 Task: Send the message to the host of Orderville, Utah, US- Hello! I'm interested in your listing for 01/Dec/2023. Is it still available during that time?.
Action: Mouse moved to (704, 113)
Screenshot: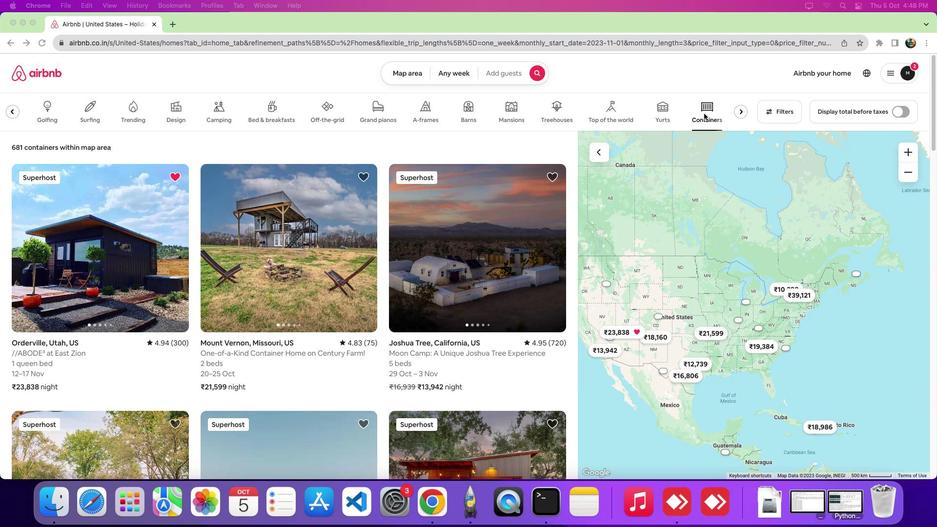
Action: Mouse pressed left at (704, 113)
Screenshot: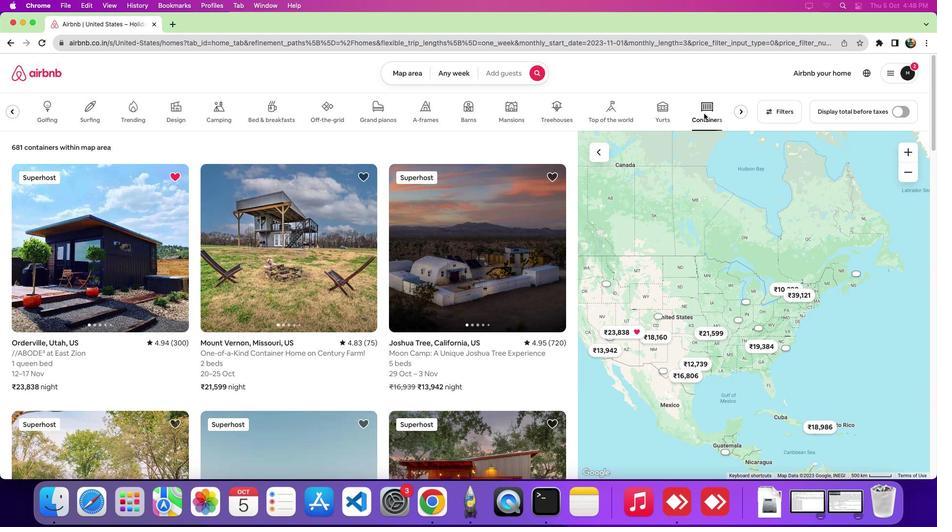 
Action: Mouse moved to (129, 274)
Screenshot: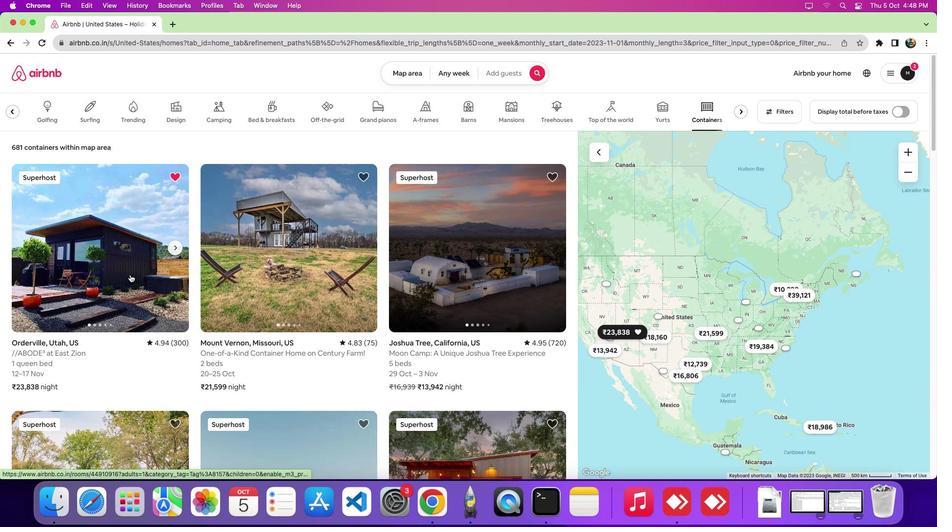 
Action: Mouse pressed left at (129, 274)
Screenshot: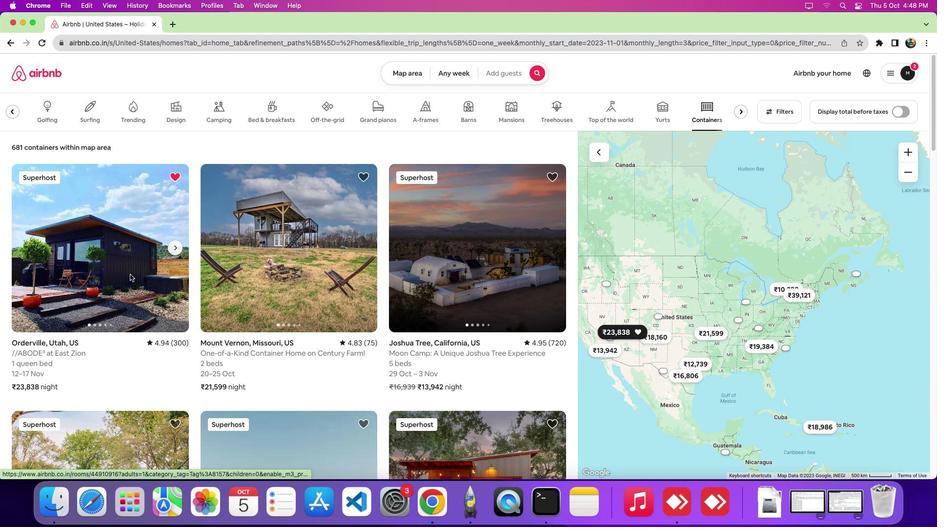 
Action: Mouse moved to (563, 248)
Screenshot: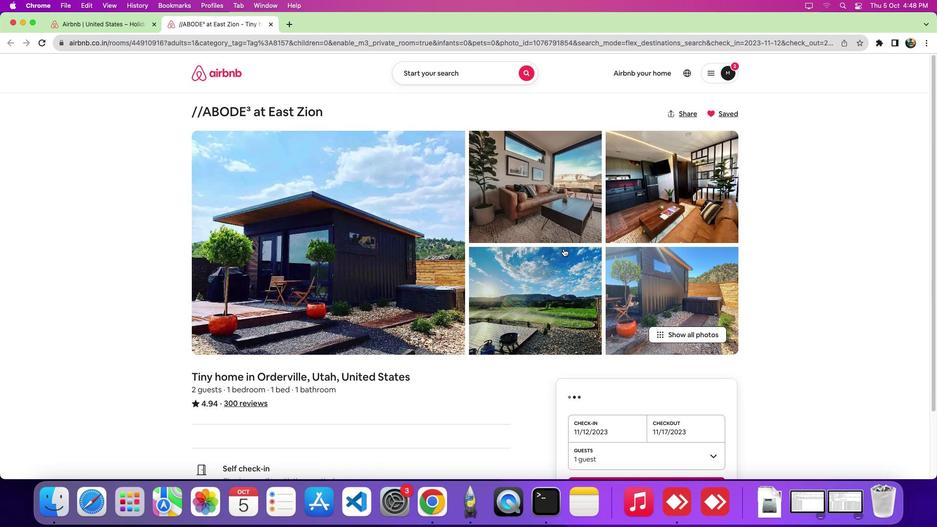 
Action: Mouse scrolled (563, 248) with delta (0, 0)
Screenshot: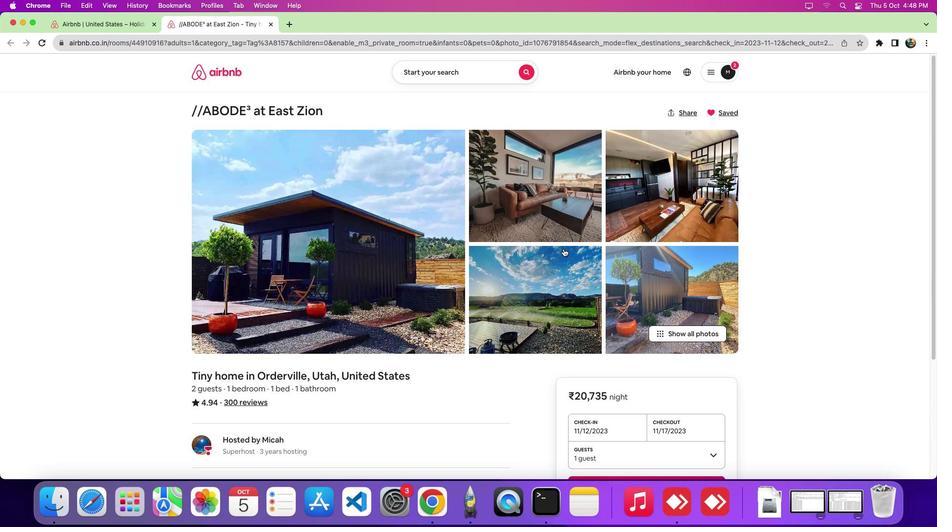 
Action: Mouse scrolled (563, 248) with delta (0, 0)
Screenshot: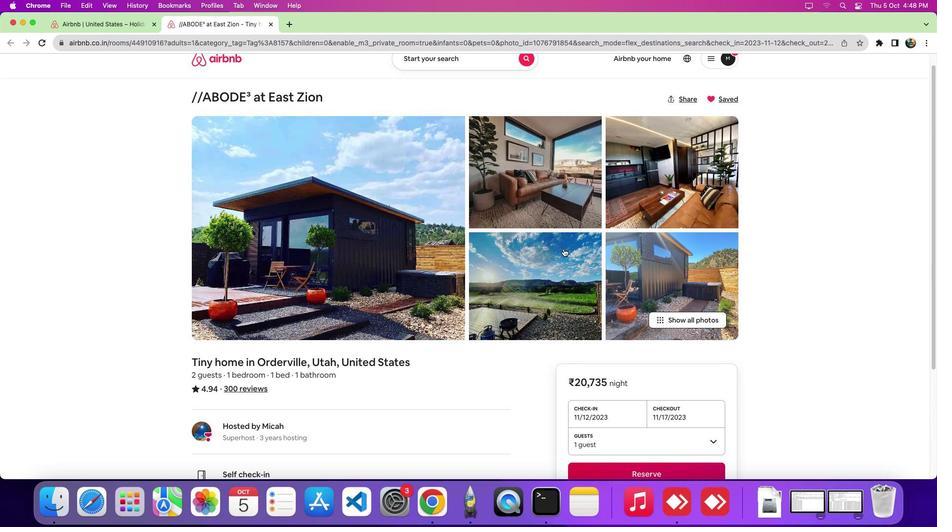
Action: Mouse scrolled (563, 248) with delta (0, -1)
Screenshot: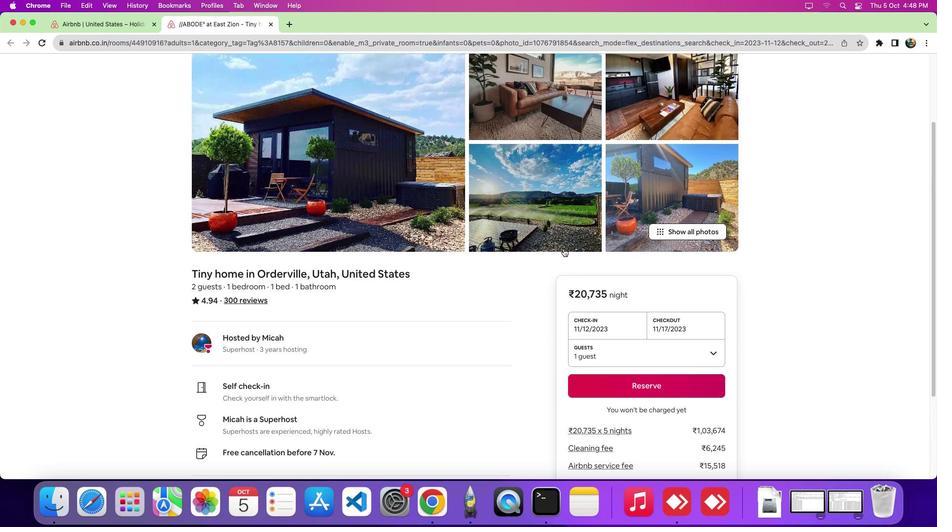 
Action: Mouse scrolled (563, 248) with delta (0, -4)
Screenshot: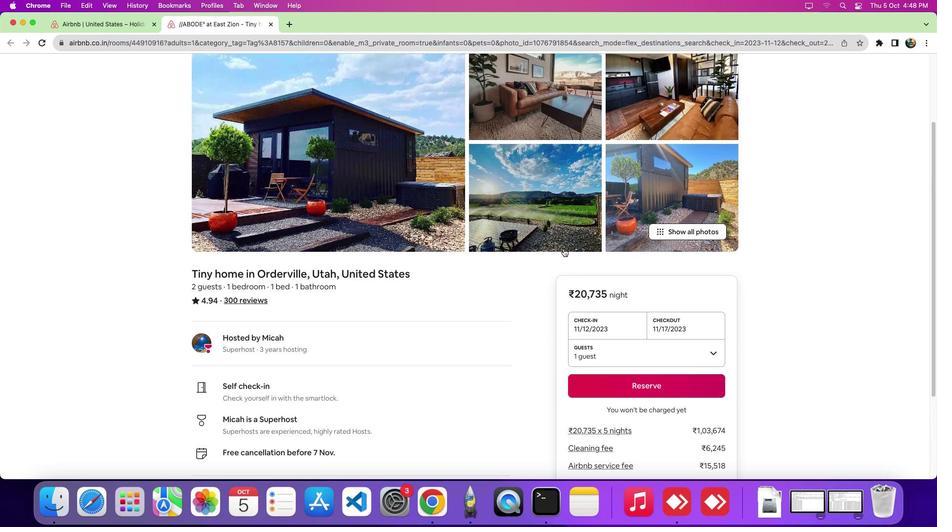 
Action: Mouse scrolled (563, 248) with delta (0, -5)
Screenshot: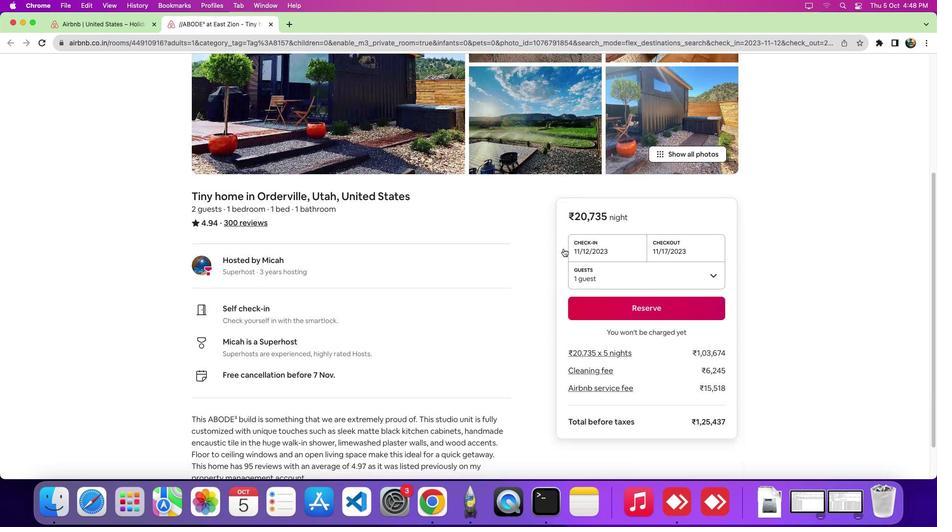 
Action: Mouse scrolled (563, 248) with delta (0, 0)
Screenshot: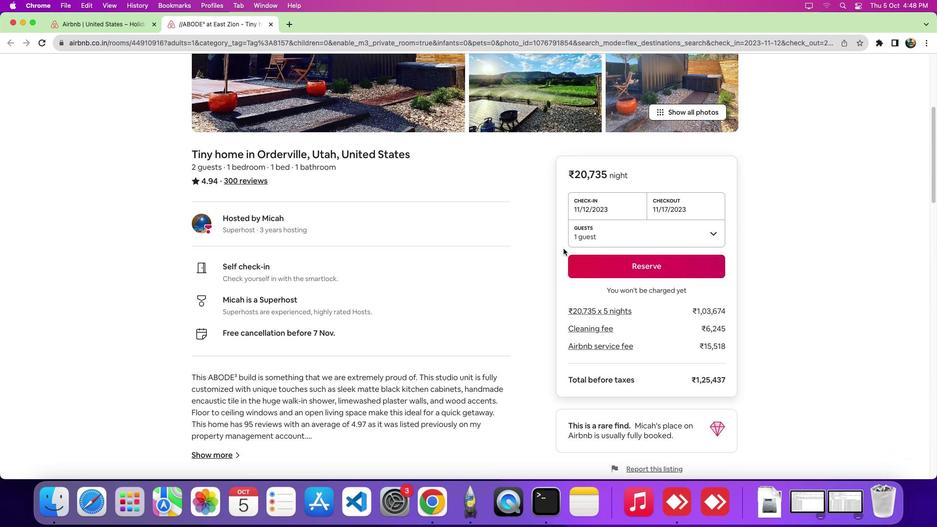 
Action: Mouse scrolled (563, 248) with delta (0, 0)
Screenshot: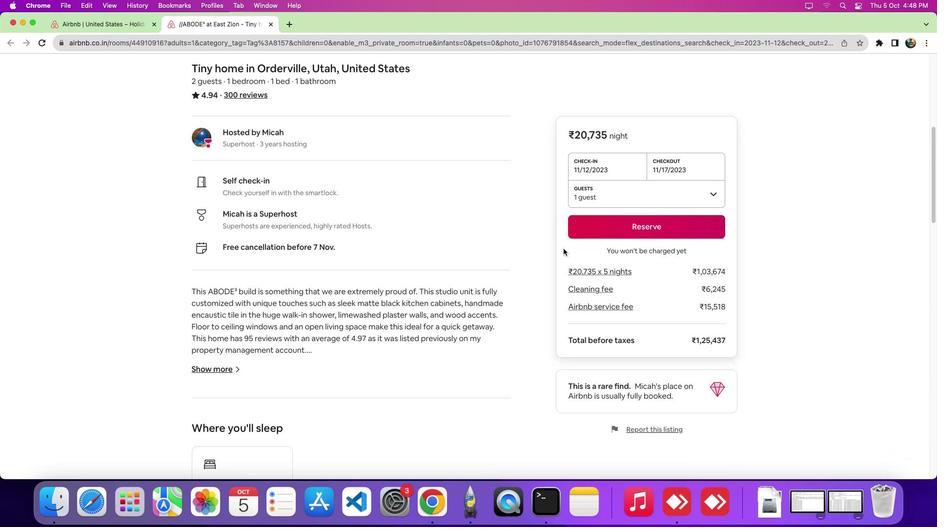 
Action: Mouse scrolled (563, 248) with delta (0, -2)
Screenshot: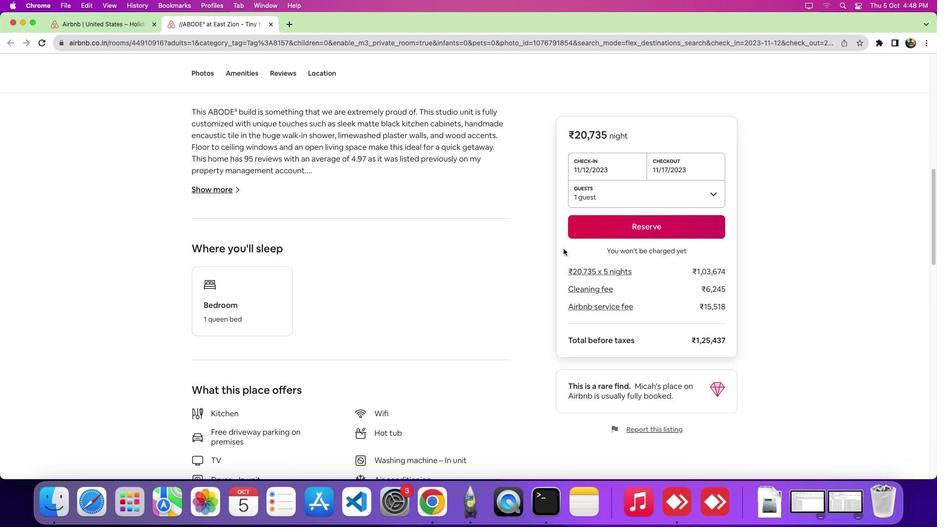
Action: Mouse scrolled (563, 248) with delta (0, -4)
Screenshot: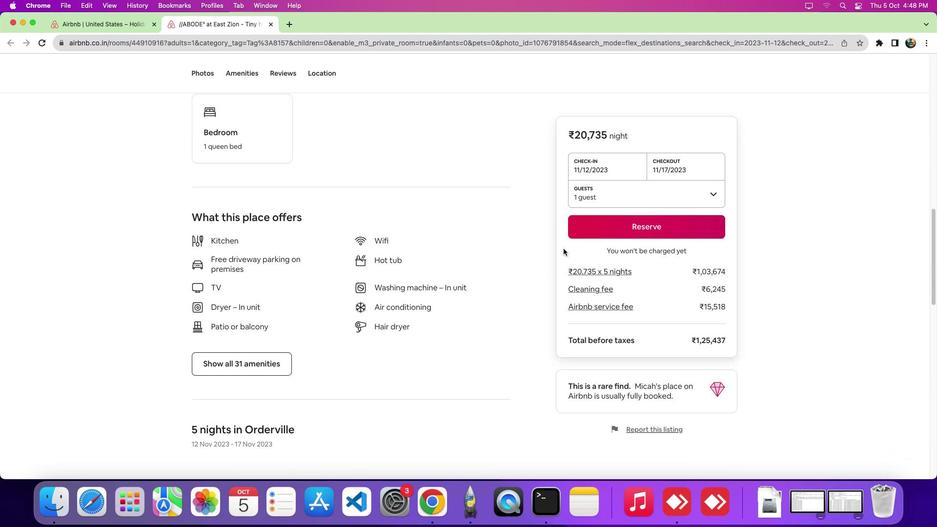 
Action: Mouse scrolled (563, 248) with delta (0, -6)
Screenshot: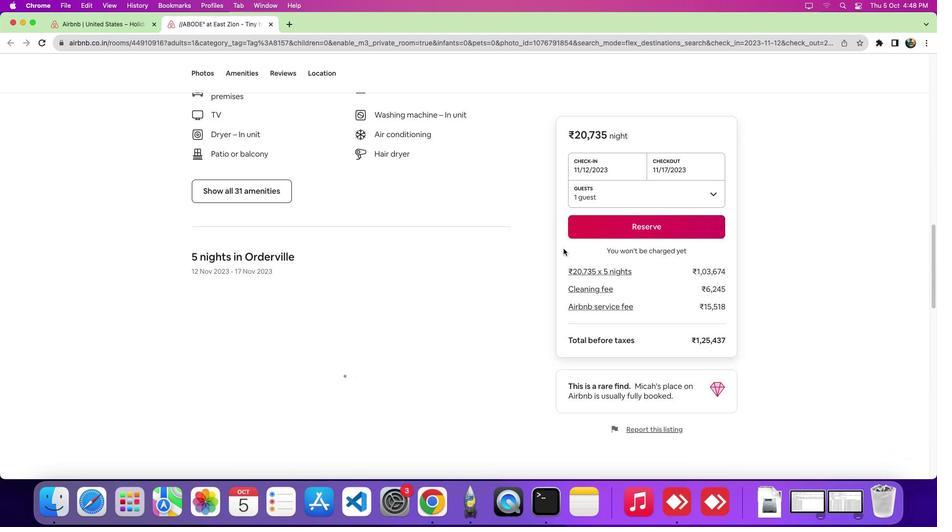 
Action: Mouse scrolled (563, 248) with delta (0, 0)
Screenshot: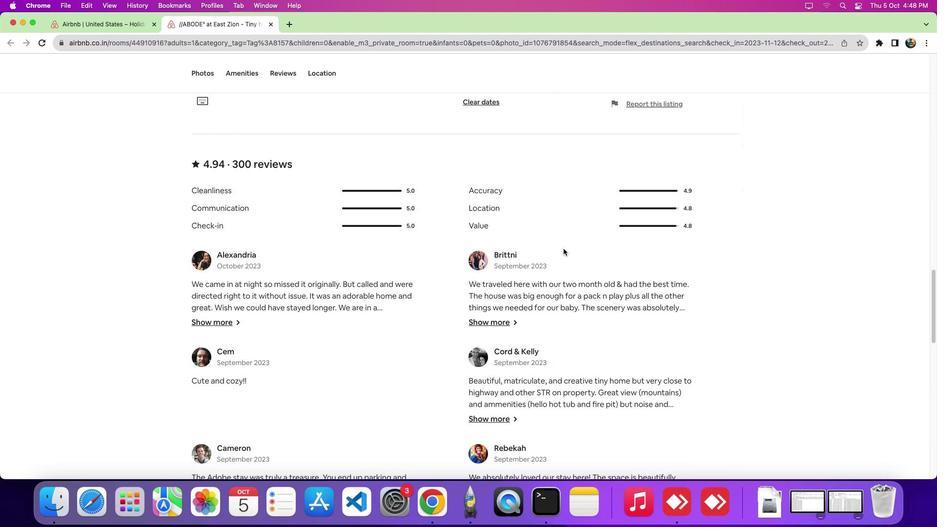 
Action: Mouse scrolled (563, 248) with delta (0, 0)
Screenshot: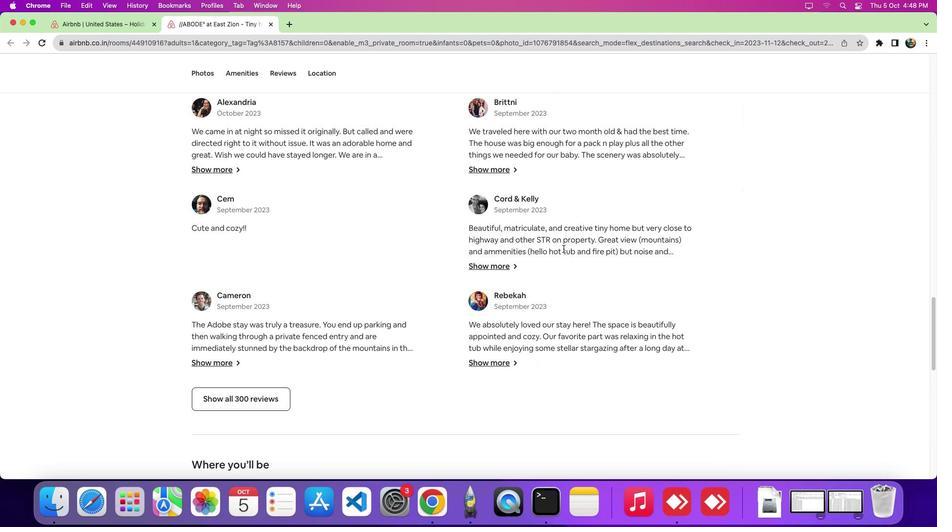 
Action: Mouse scrolled (563, 248) with delta (0, -4)
Screenshot: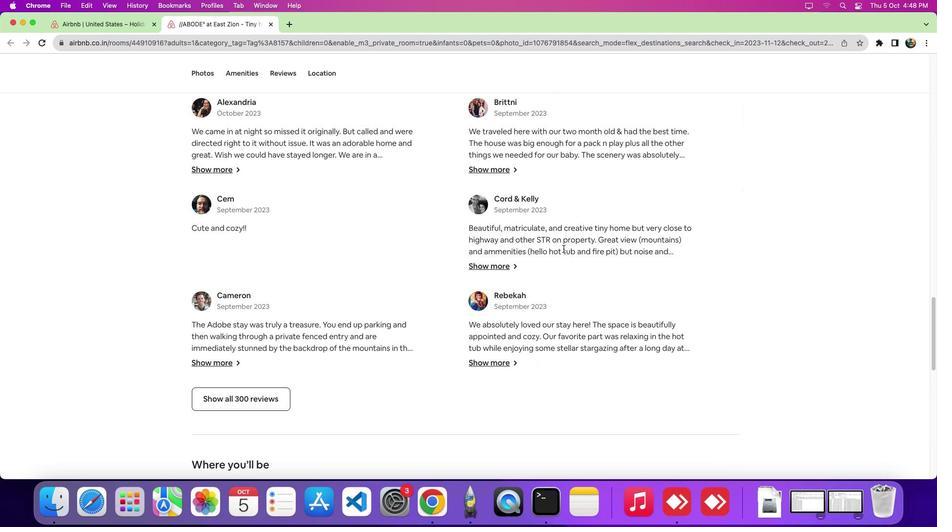
Action: Mouse scrolled (563, 248) with delta (0, -6)
Screenshot: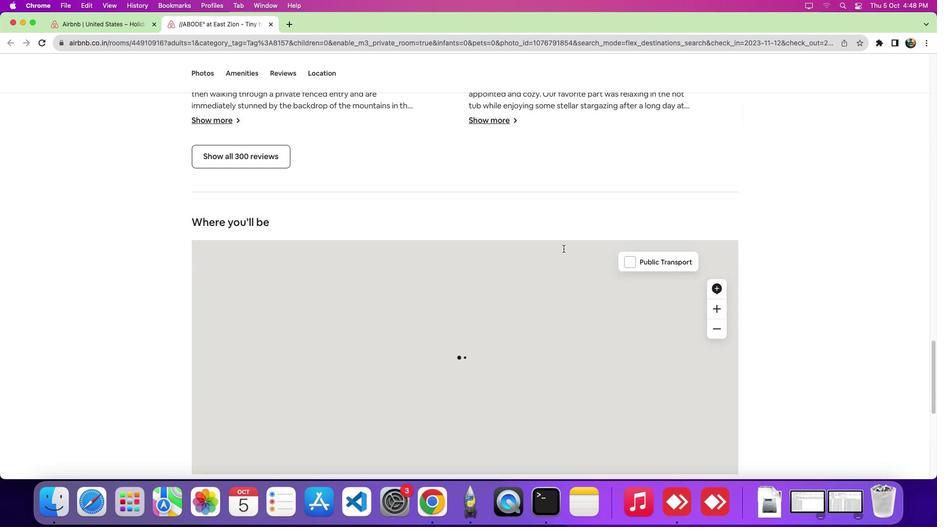 
Action: Mouse scrolled (563, 248) with delta (0, -7)
Screenshot: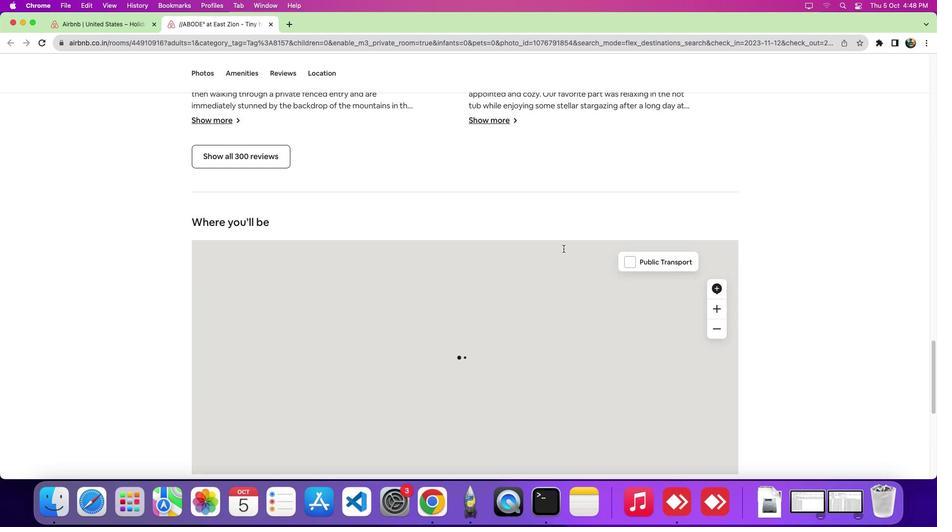 
Action: Mouse scrolled (563, 248) with delta (0, 0)
Screenshot: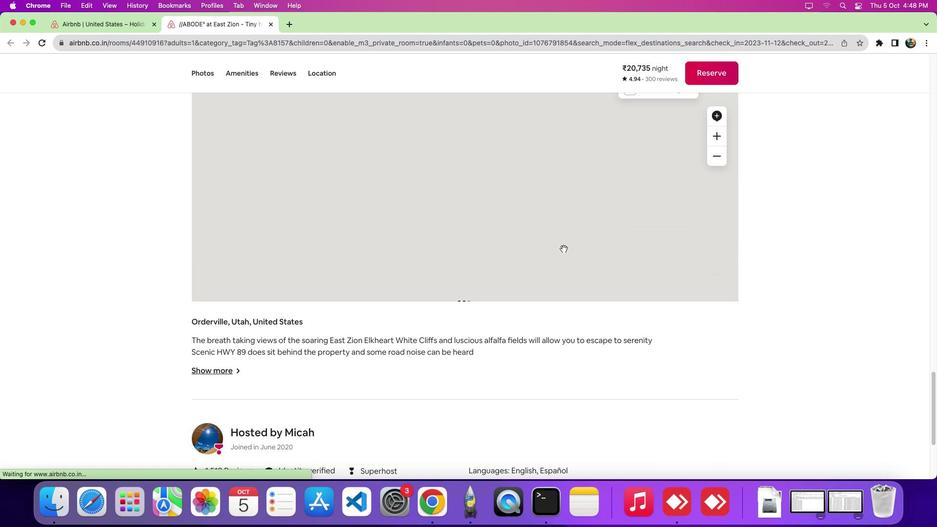 
Action: Mouse scrolled (563, 248) with delta (0, 0)
Screenshot: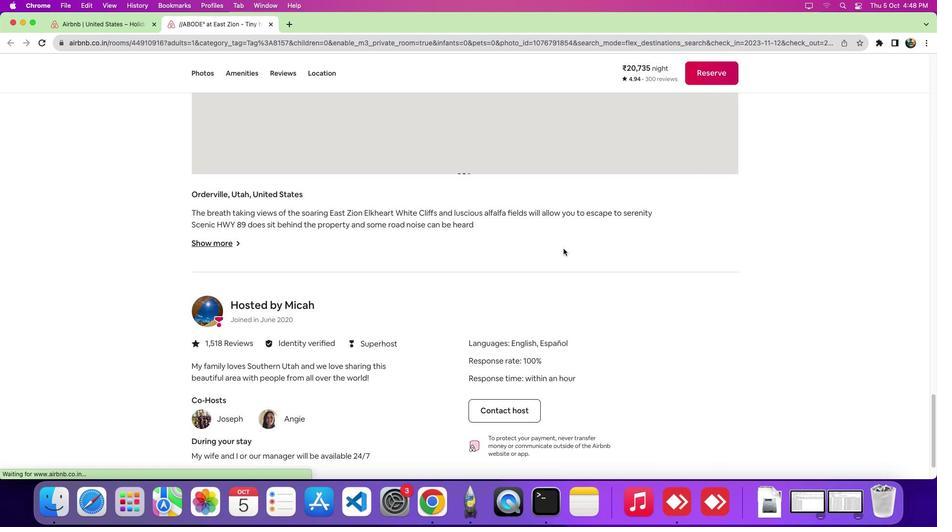 
Action: Mouse scrolled (563, 248) with delta (0, -4)
Screenshot: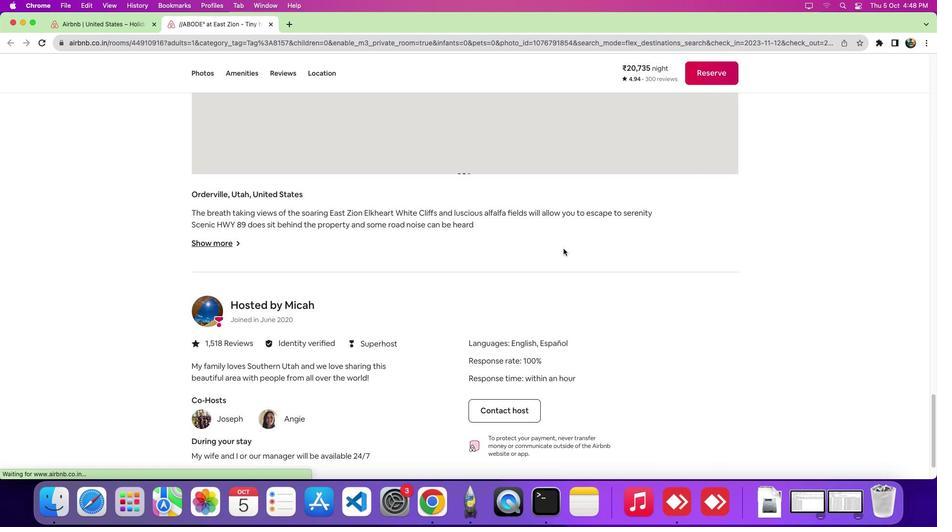 
Action: Mouse scrolled (563, 248) with delta (0, -6)
Screenshot: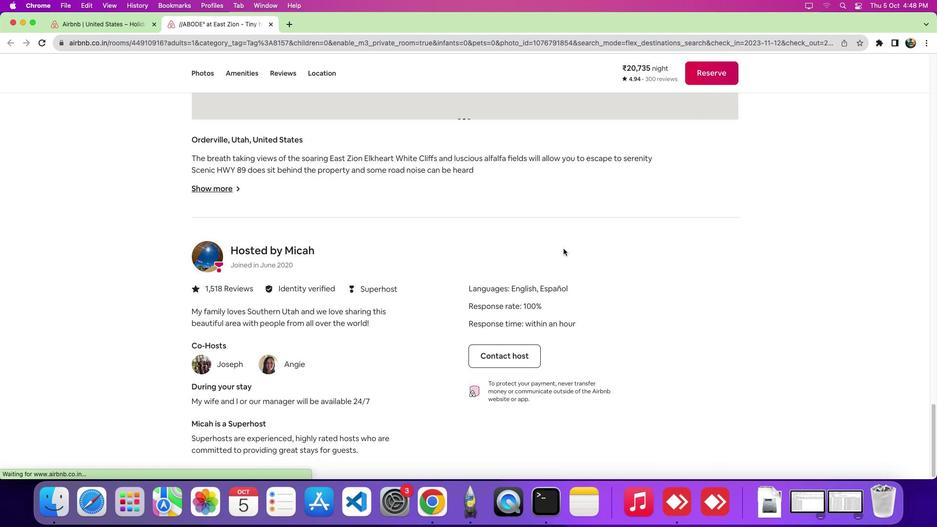 
Action: Mouse scrolled (563, 248) with delta (0, -7)
Screenshot: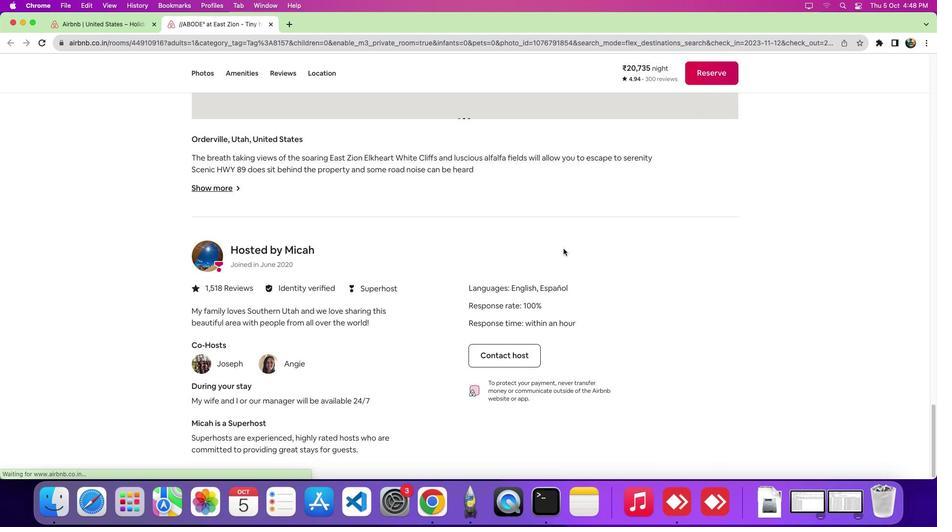 
Action: Mouse scrolled (563, 248) with delta (0, 0)
Screenshot: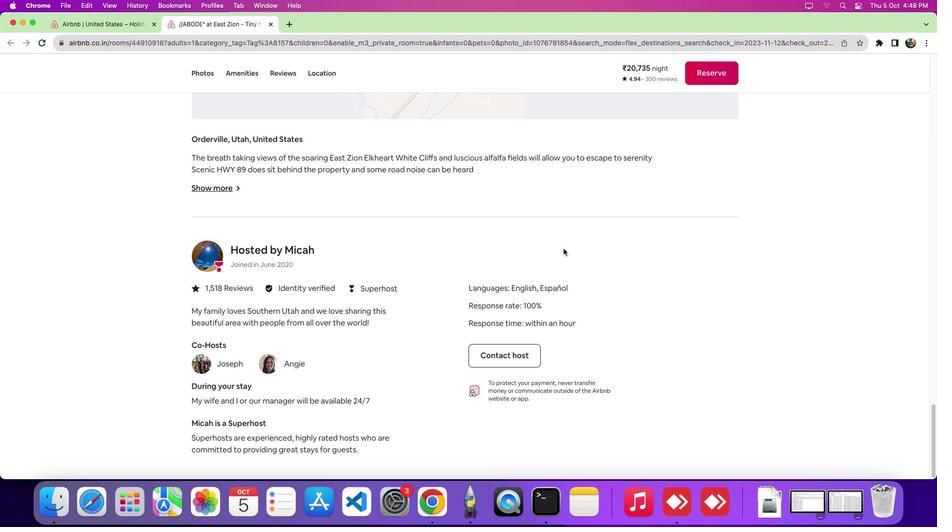 
Action: Mouse scrolled (563, 248) with delta (0, 0)
Screenshot: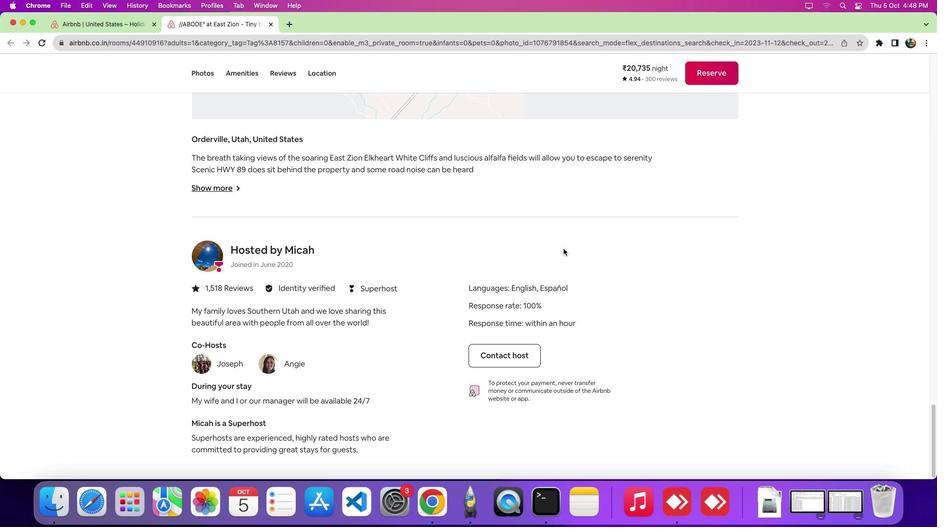 
Action: Mouse scrolled (563, 248) with delta (0, -1)
Screenshot: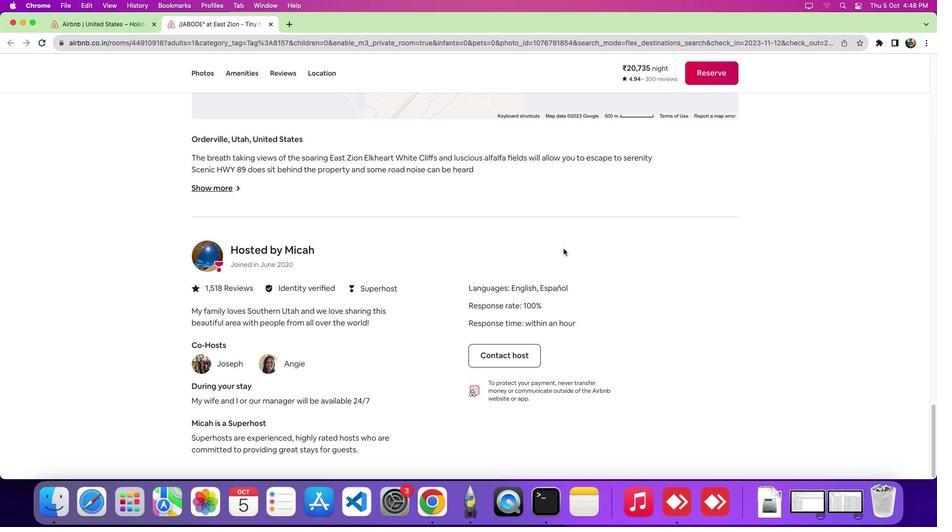 
Action: Mouse moved to (503, 358)
Screenshot: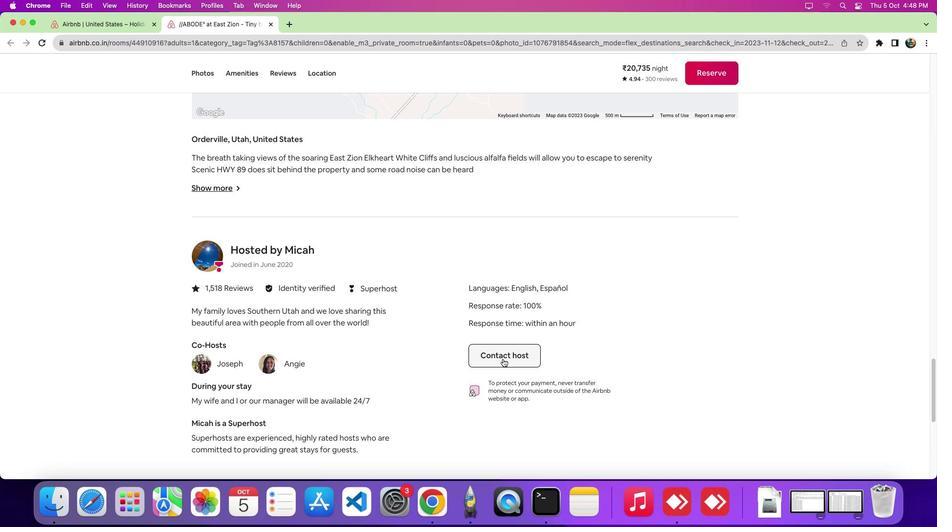 
Action: Mouse pressed left at (503, 358)
Screenshot: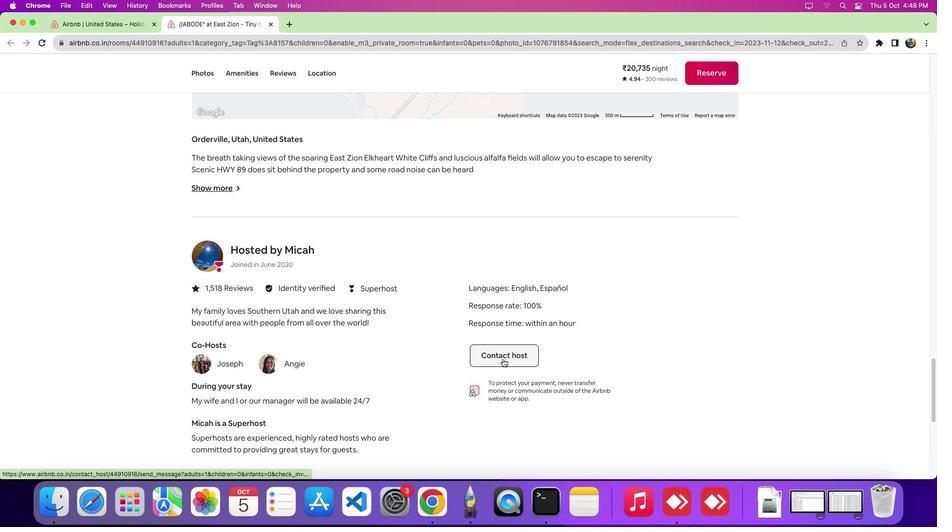 
Action: Mouse moved to (372, 327)
Screenshot: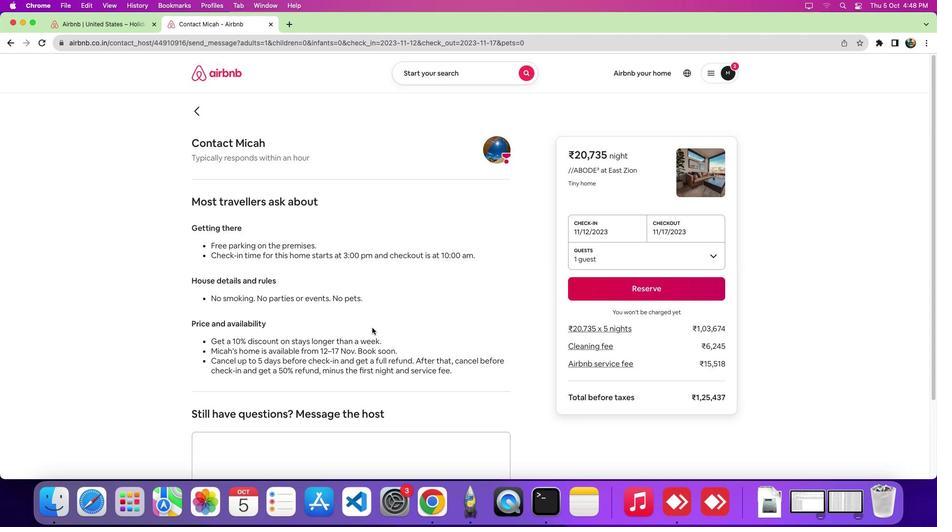 
Action: Mouse scrolled (372, 327) with delta (0, 0)
Screenshot: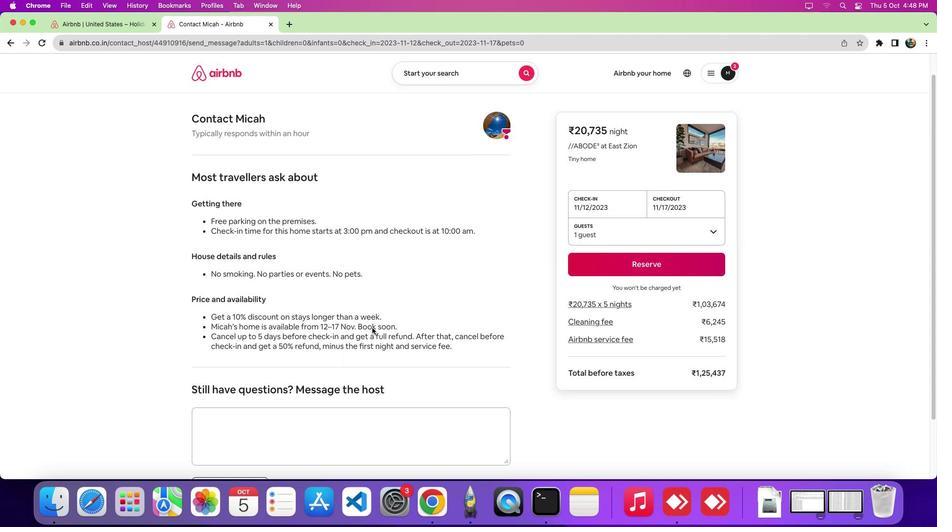 
Action: Mouse scrolled (372, 327) with delta (0, 0)
Screenshot: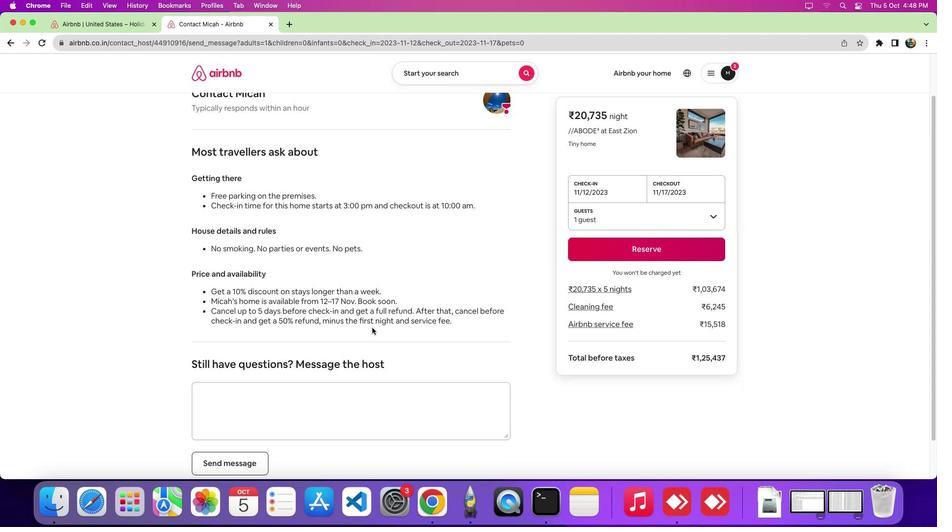 
Action: Mouse scrolled (372, 327) with delta (0, -3)
Screenshot: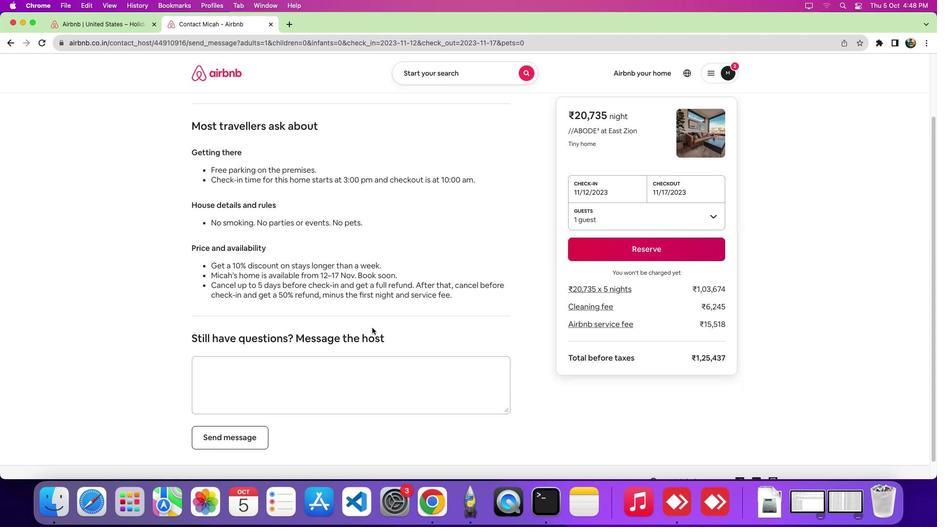 
Action: Mouse moved to (301, 374)
Screenshot: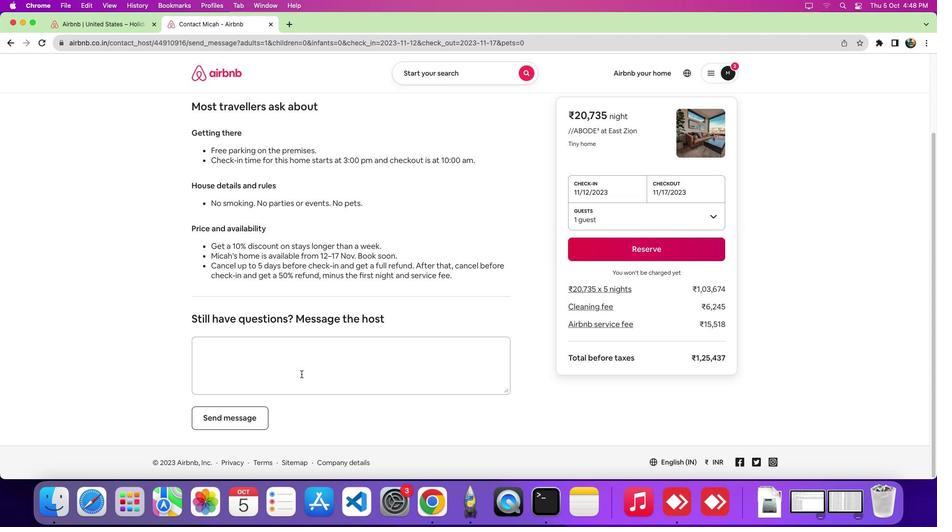 
Action: Mouse pressed left at (301, 374)
Screenshot: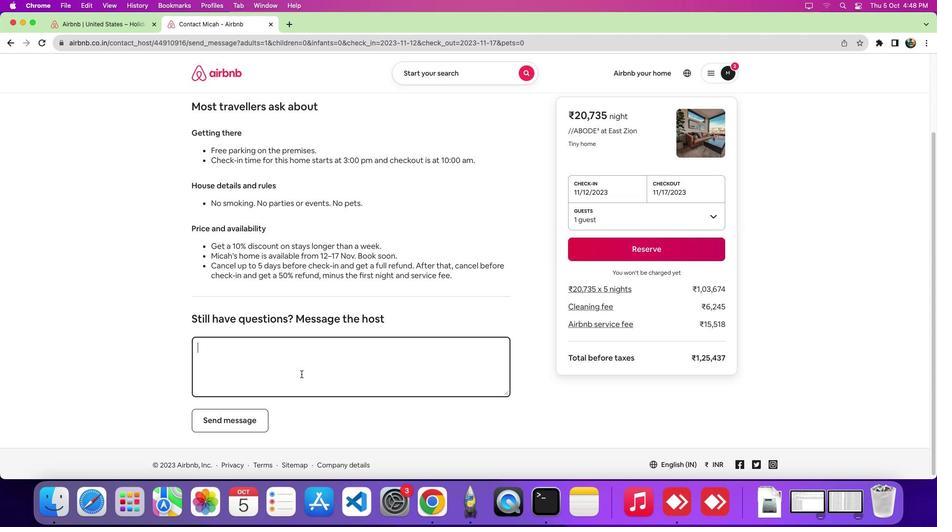 
Action: Key pressed Key.shift'H''e''l''l''o'Key.shift'!'Key.spaceKey.shift'I'"'"'m'Key.space'i''n''n''t''e''r''e''s''t''e''d'Key.space'i''n'Key.space'y''o''u''r'Key.space'l''i''s''t''i''n''g'Key.space'f''o''r'Key.space'-''1'Key.backspaceKey.backspace'0''1''/'Key.shift_r'D''e''c''/''2''9'Key.backspace'0''2''3''.'Key.spaceKey.shift'I''s'Key.space'i''t'Key.space's''i''t'Key.backspaceKey.backspace't''i''l''l'Key.space'a''v''a''u'Key.backspace'i''l''a''b''l''e'Key.space'd''u''r''i''n''g'Key.space't''h''a''t'Key.space't''i''m''e'Key.shift'?''.'
Screenshot: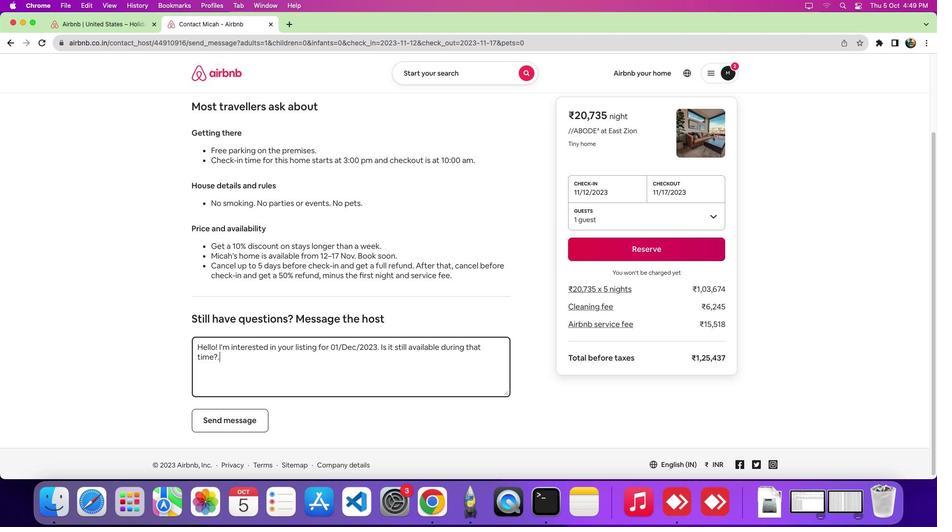 
Action: Mouse moved to (235, 412)
Screenshot: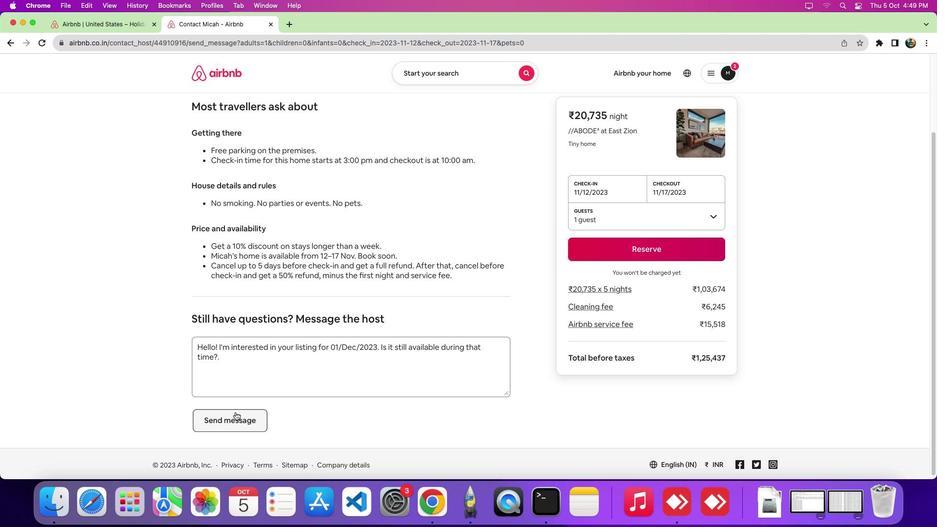 
Action: Mouse pressed left at (235, 412)
Screenshot: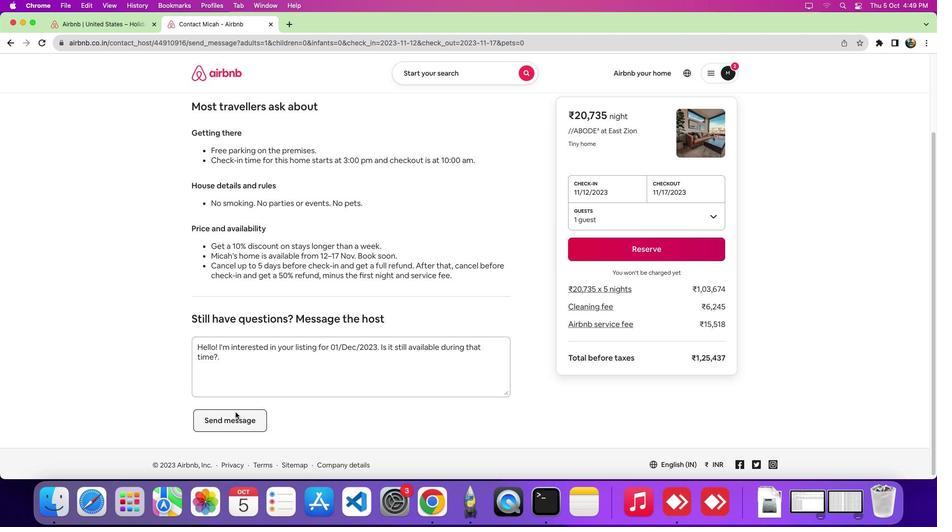 
Action: Mouse moved to (221, 199)
Screenshot: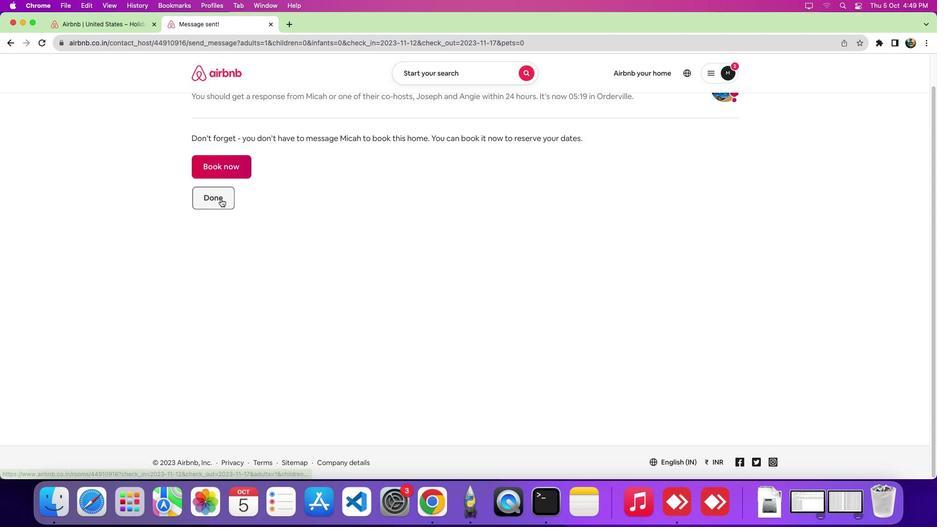 
Action: Mouse pressed left at (221, 199)
Screenshot: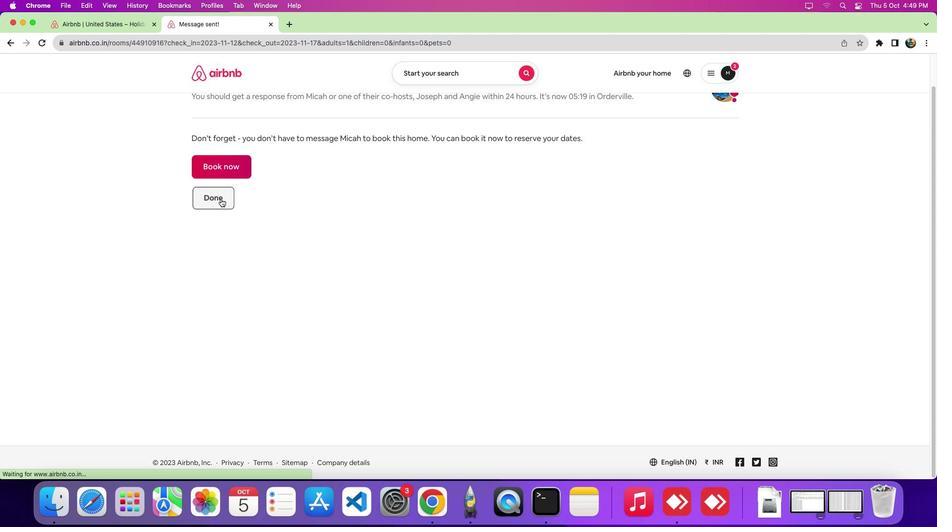
Action: Mouse moved to (569, 222)
Screenshot: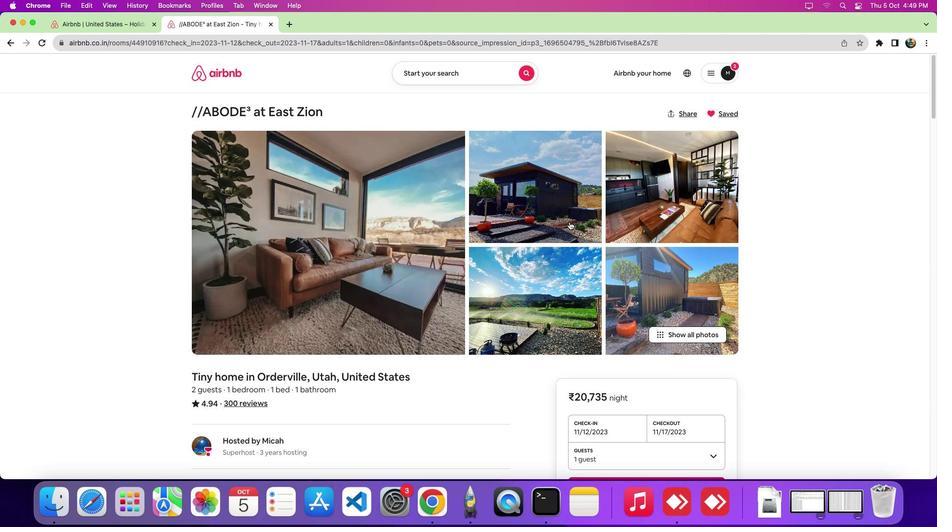 
